 Task: Change the cursor surrounding lines to 0 in the cursor.
Action: Mouse moved to (45, 448)
Screenshot: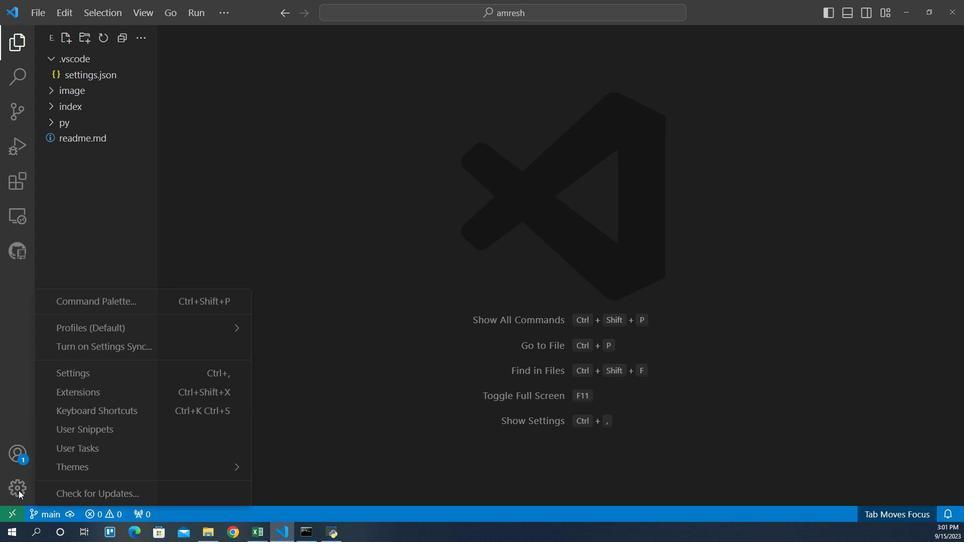 
Action: Mouse pressed left at (45, 448)
Screenshot: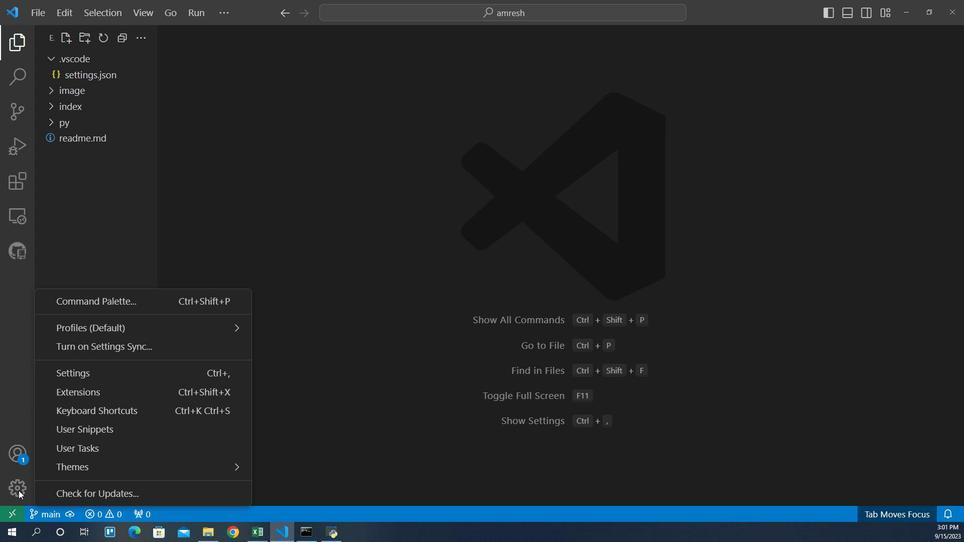 
Action: Mouse moved to (99, 347)
Screenshot: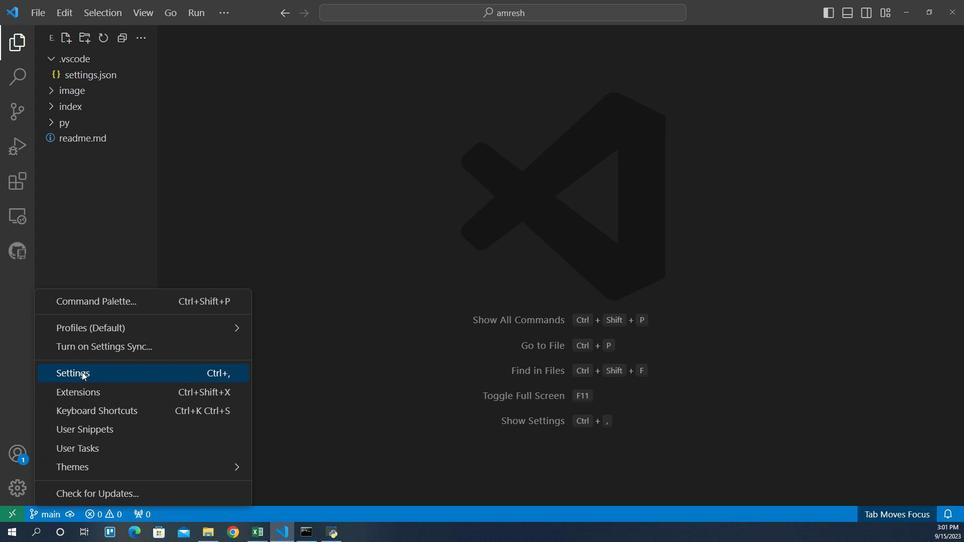 
Action: Mouse pressed left at (99, 347)
Screenshot: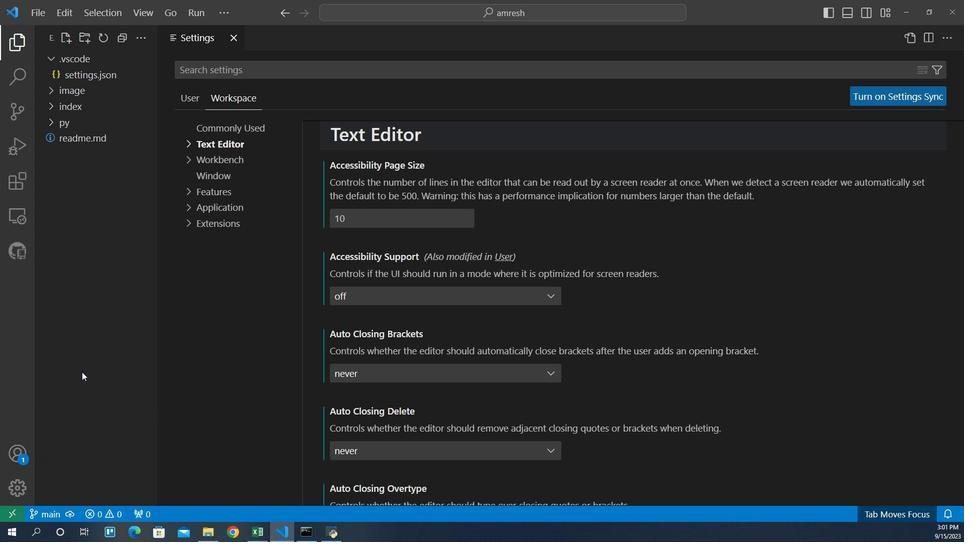 
Action: Mouse moved to (215, 117)
Screenshot: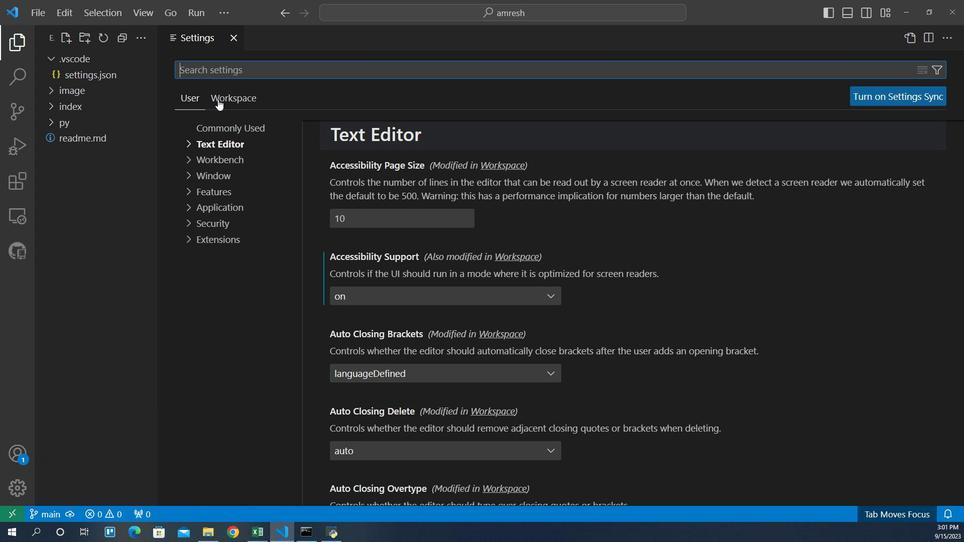 
Action: Mouse pressed left at (215, 117)
Screenshot: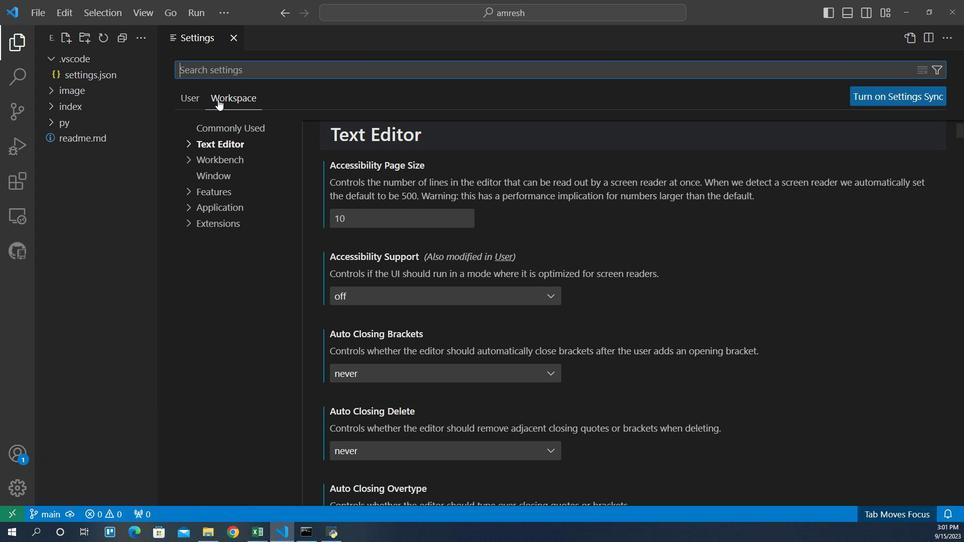 
Action: Mouse moved to (213, 150)
Screenshot: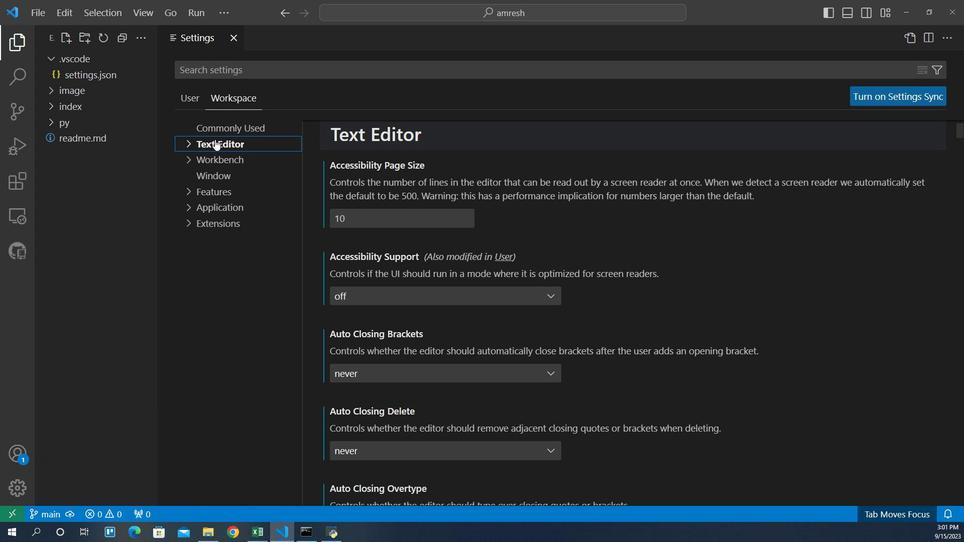 
Action: Mouse pressed left at (213, 150)
Screenshot: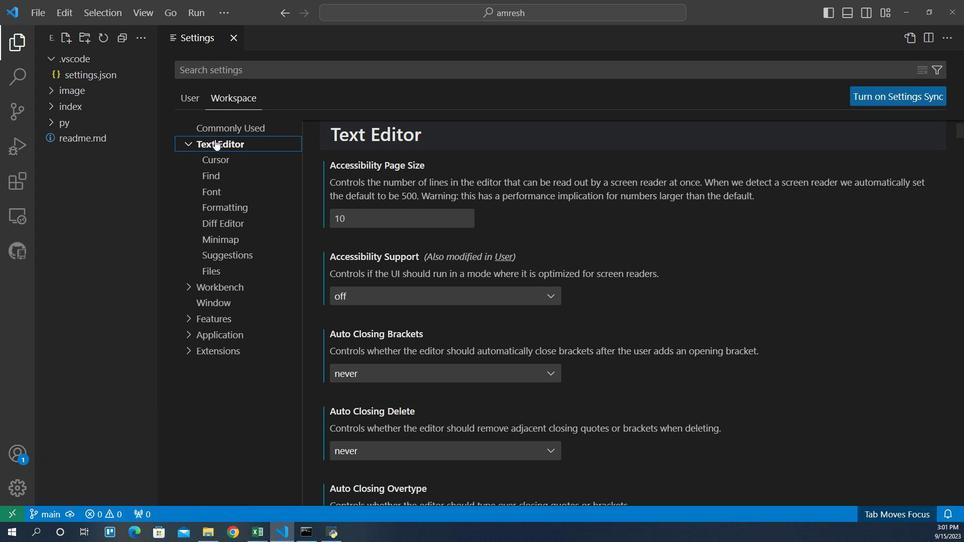 
Action: Mouse moved to (209, 167)
Screenshot: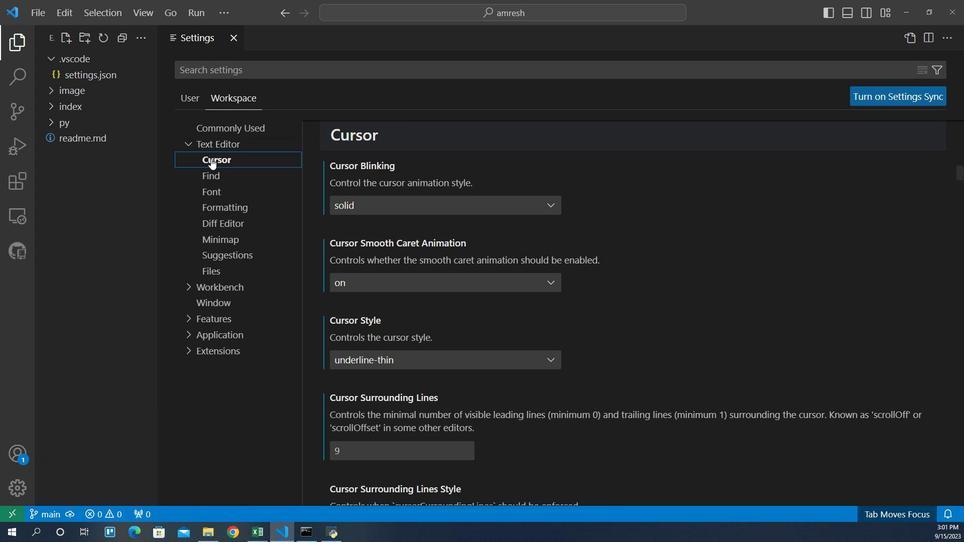 
Action: Mouse pressed left at (209, 167)
Screenshot: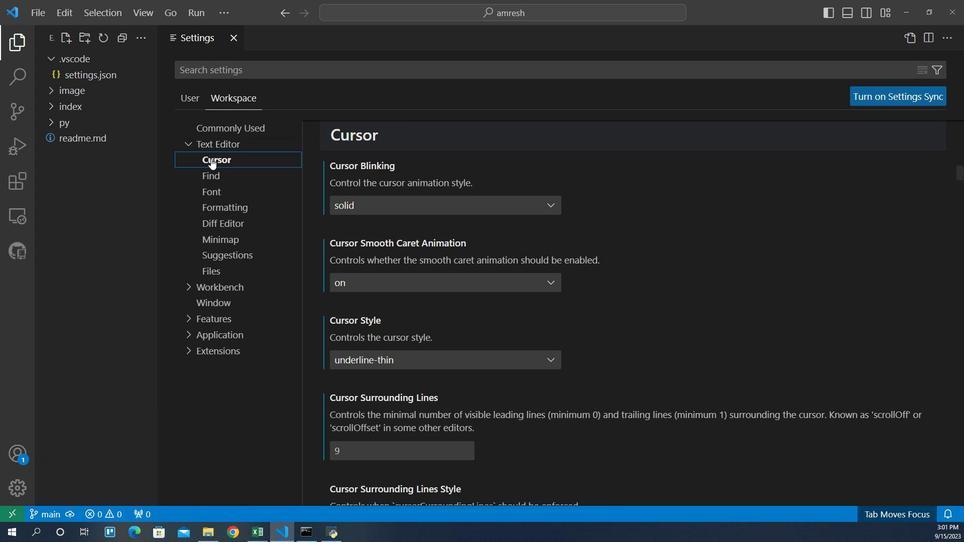 
Action: Mouse moved to (337, 413)
Screenshot: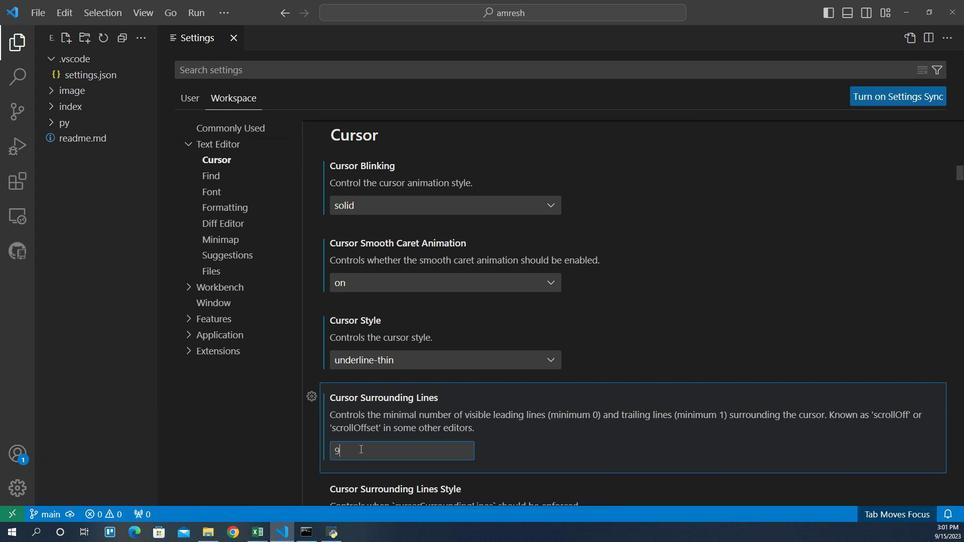 
Action: Mouse pressed left at (337, 413)
Screenshot: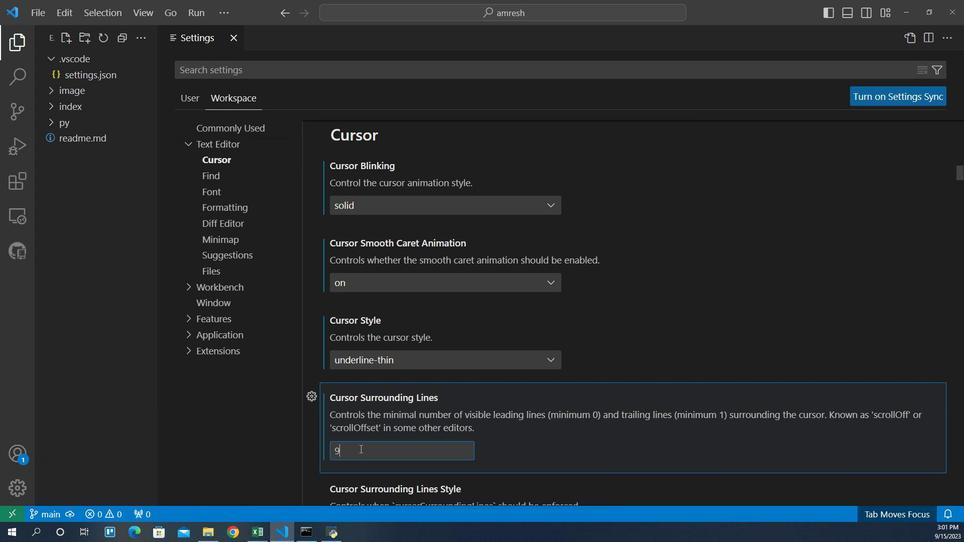 
Action: Mouse moved to (336, 413)
Screenshot: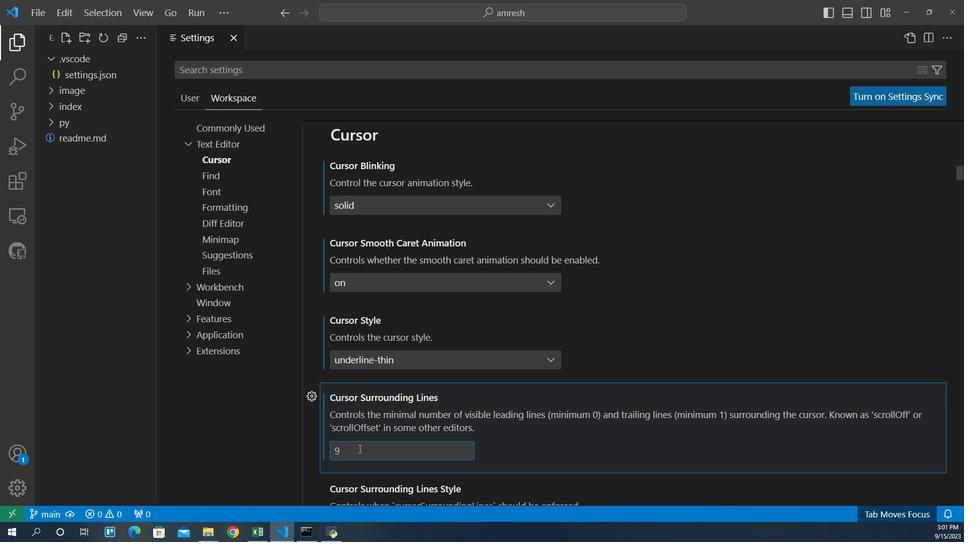 
Action: Key pressed <Key.backspace>0
Screenshot: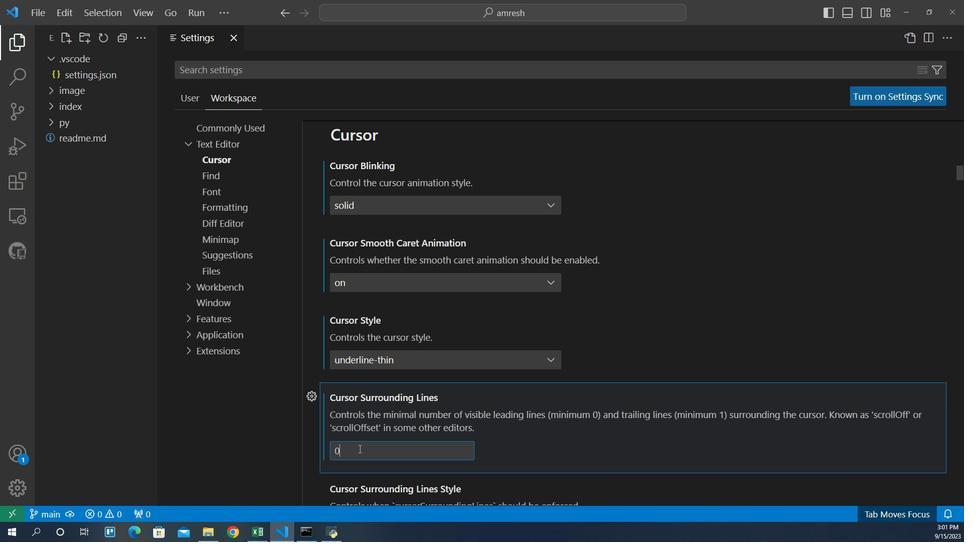 
Action: Mouse moved to (342, 429)
Screenshot: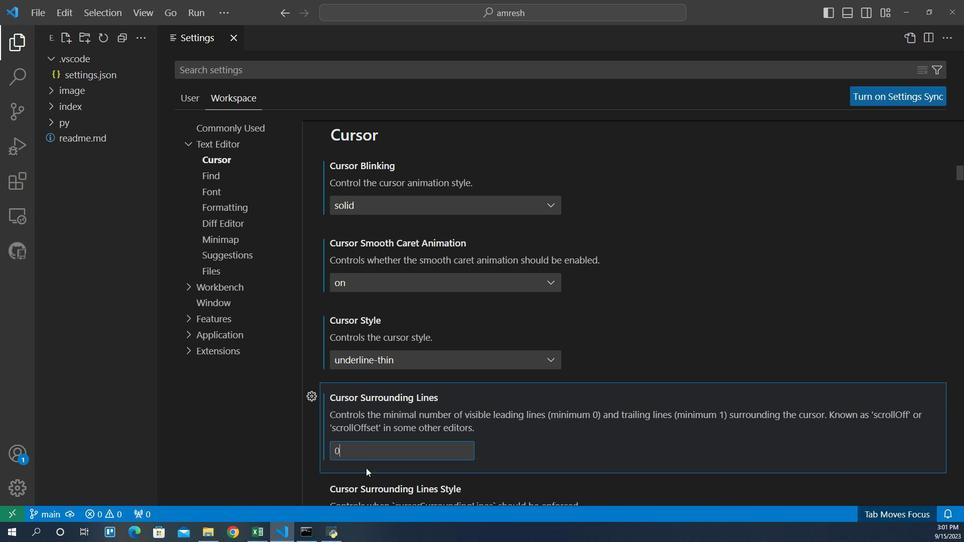 
